 Task: Archive Ani Tiaa message.
Action: Mouse moved to (610, 81)
Screenshot: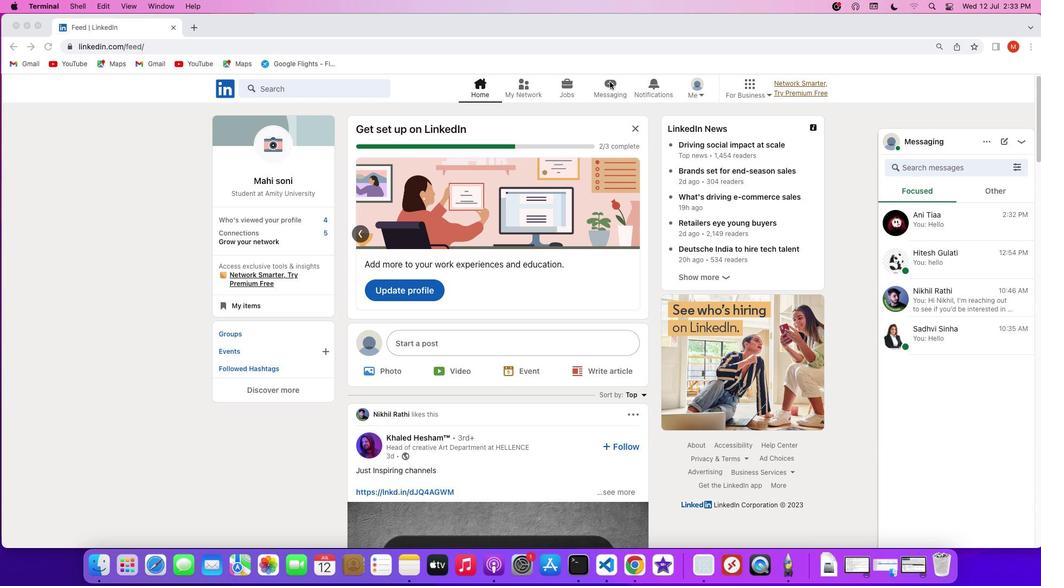 
Action: Mouse pressed left at (610, 81)
Screenshot: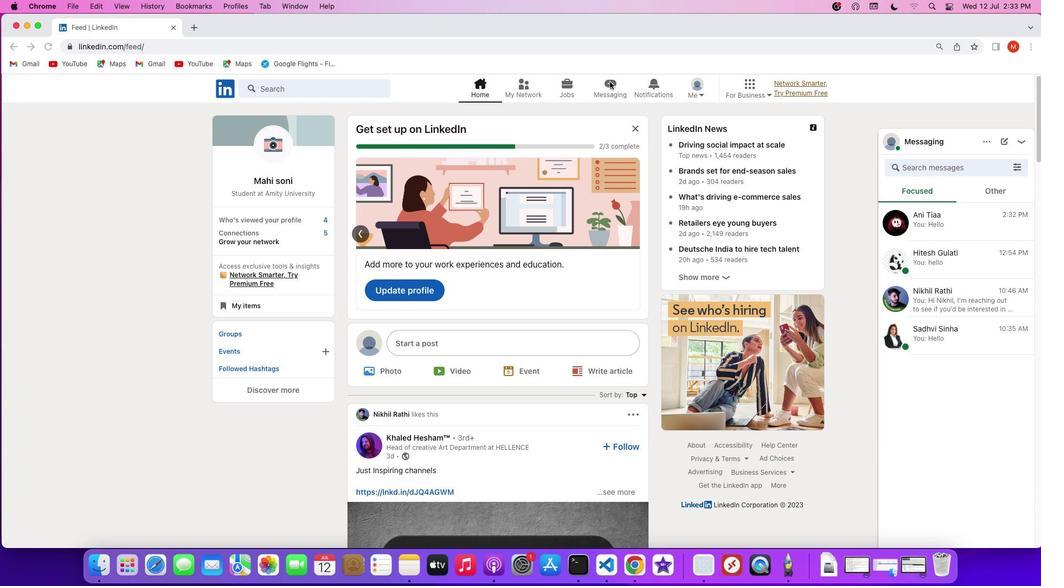 
Action: Mouse pressed left at (610, 81)
Screenshot: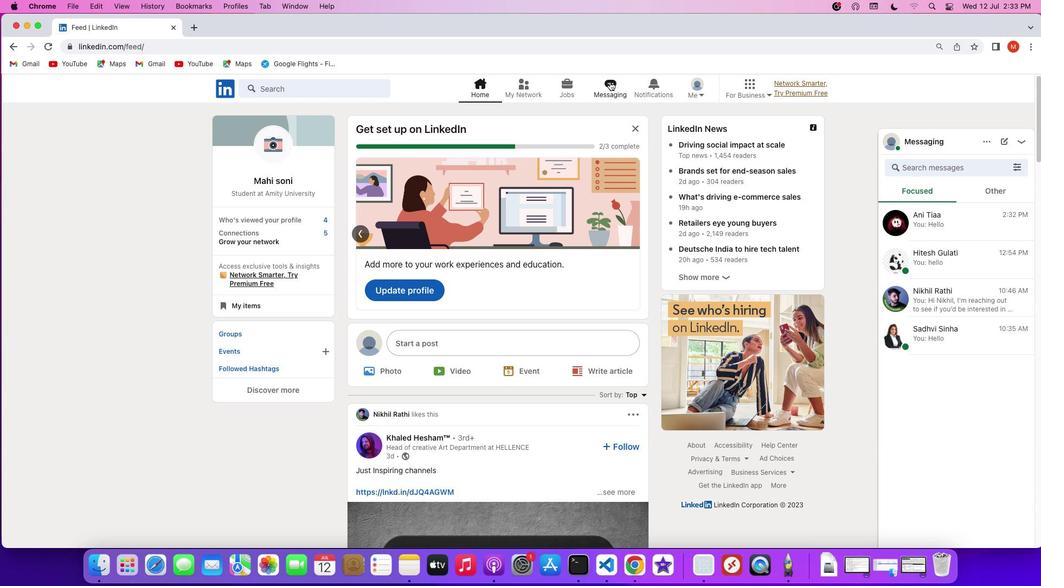 
Action: Mouse moved to (342, 125)
Screenshot: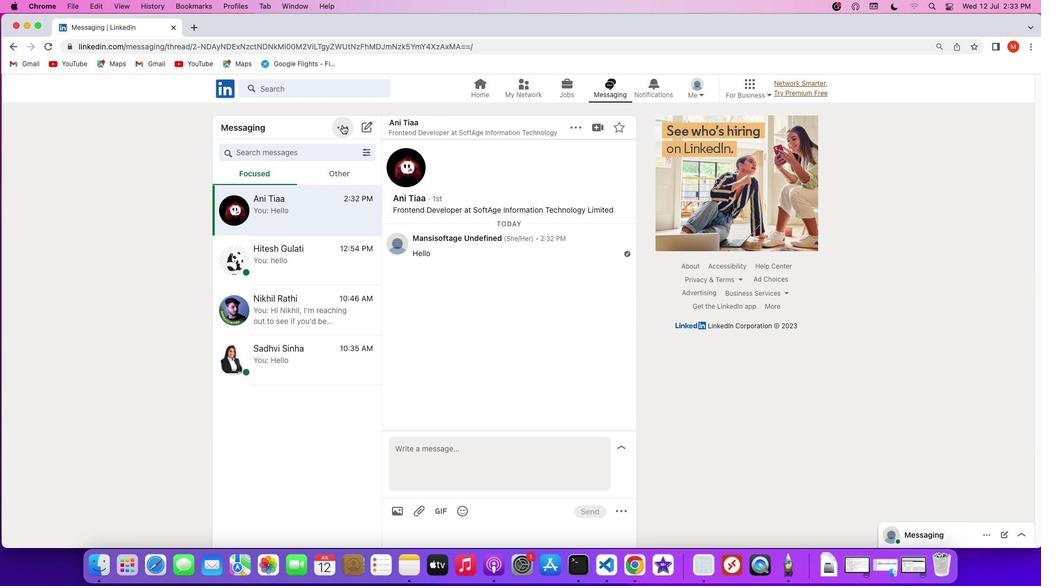
Action: Mouse pressed left at (342, 125)
Screenshot: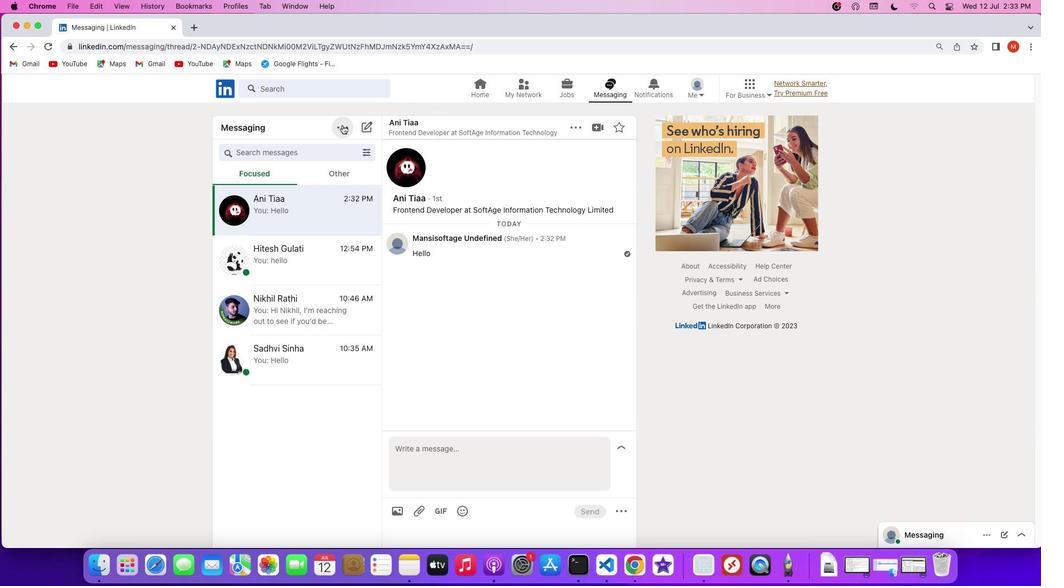 
Action: Mouse moved to (325, 153)
Screenshot: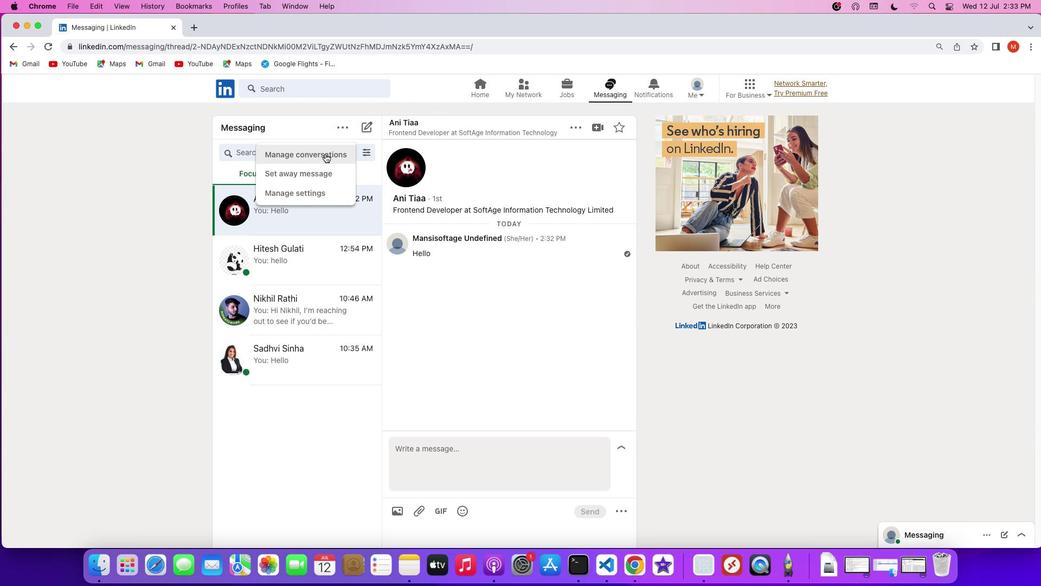 
Action: Mouse pressed left at (325, 153)
Screenshot: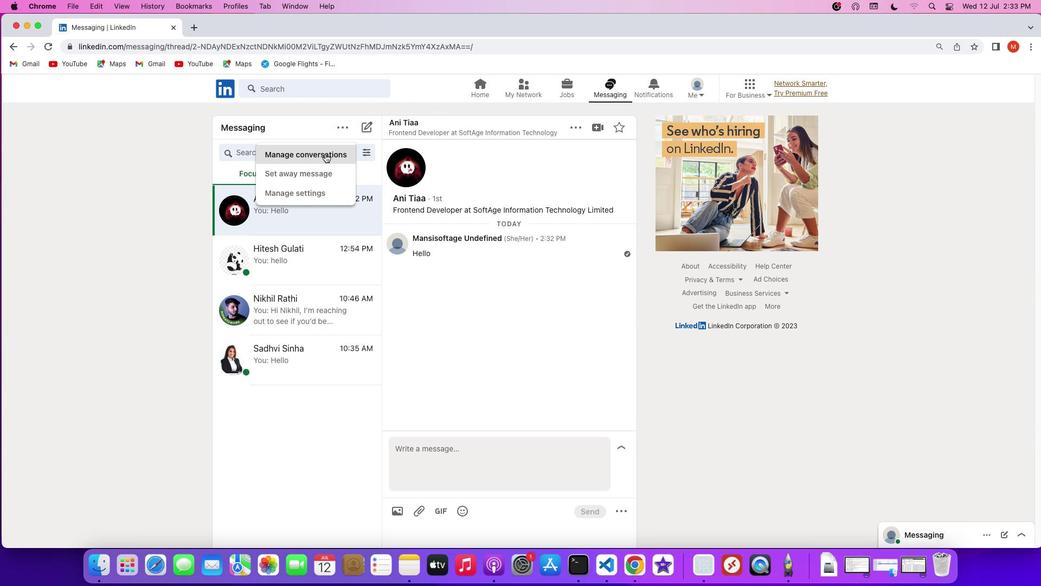 
Action: Mouse moved to (238, 210)
Screenshot: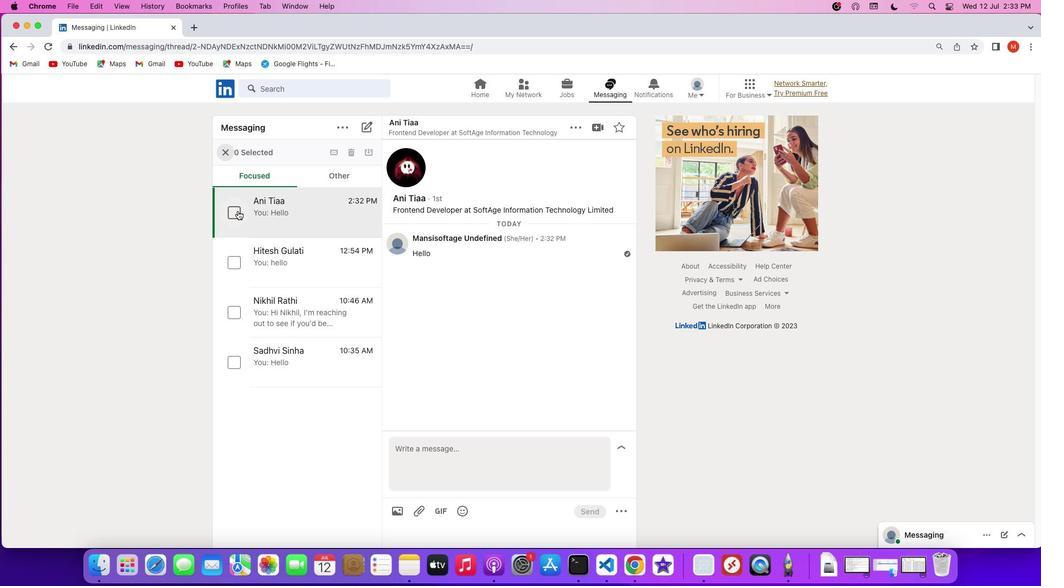 
Action: Mouse pressed left at (238, 210)
Screenshot: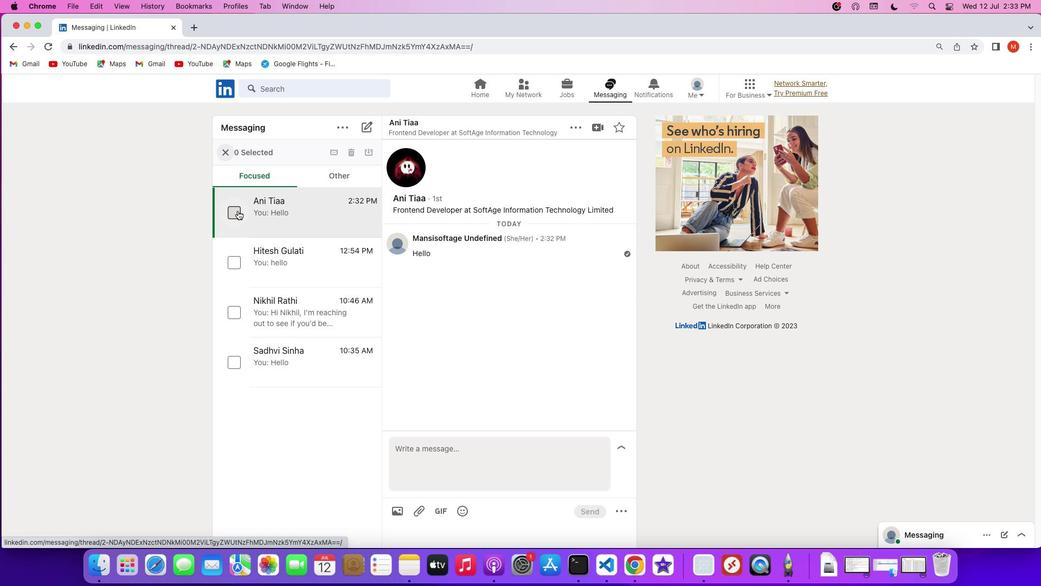 
Action: Mouse moved to (372, 153)
Screenshot: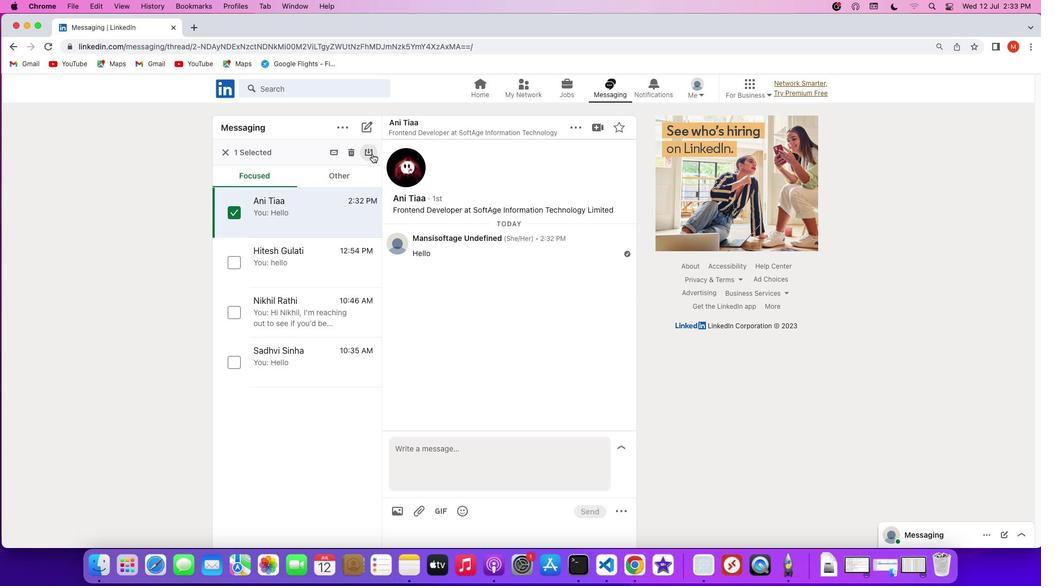 
Action: Mouse pressed left at (372, 153)
Screenshot: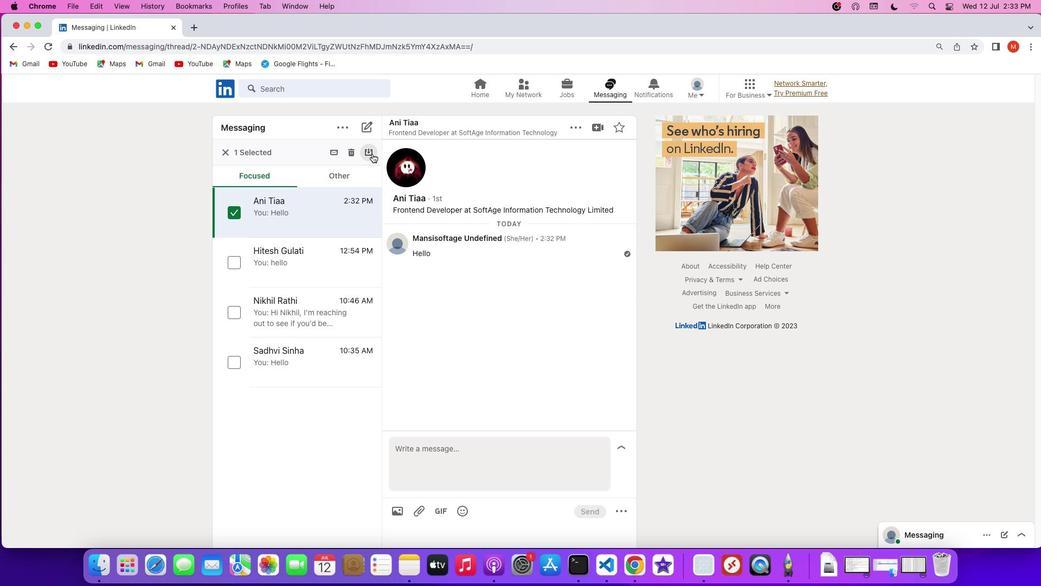 
